 Task: Select the criteria, "greater than or equal to".
Action: Mouse moved to (159, 75)
Screenshot: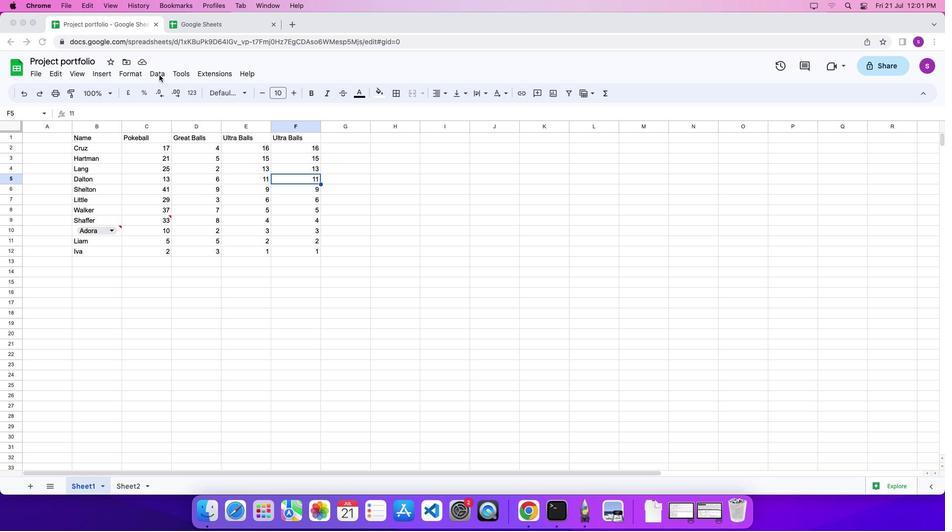 
Action: Mouse pressed left at (159, 75)
Screenshot: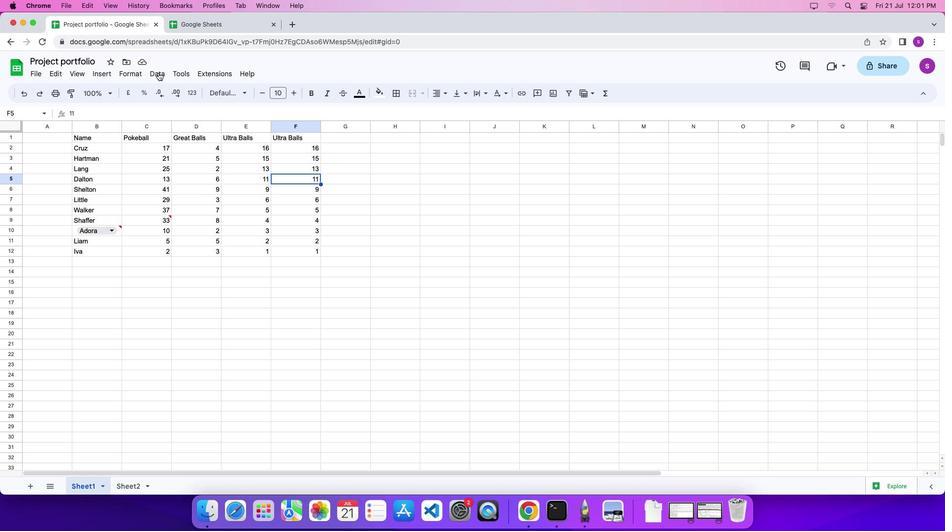
Action: Mouse moved to (158, 70)
Screenshot: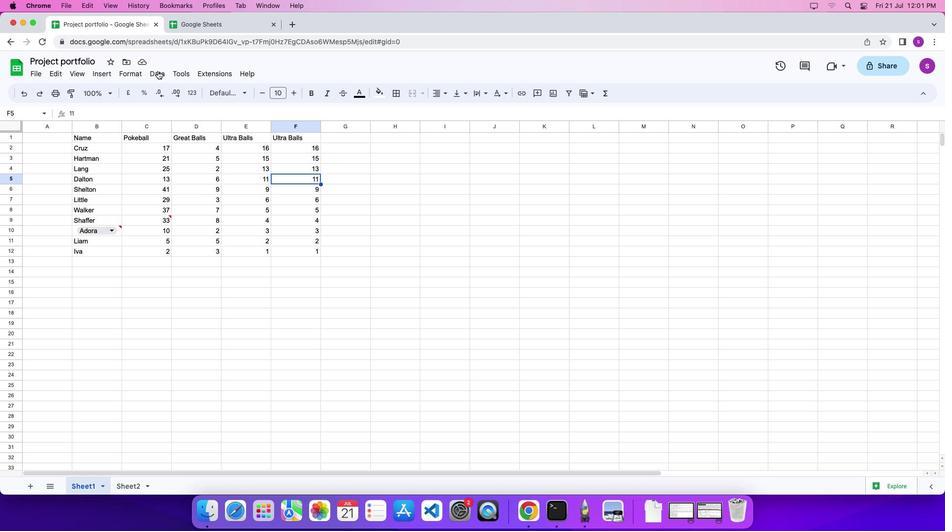 
Action: Mouse pressed left at (158, 70)
Screenshot: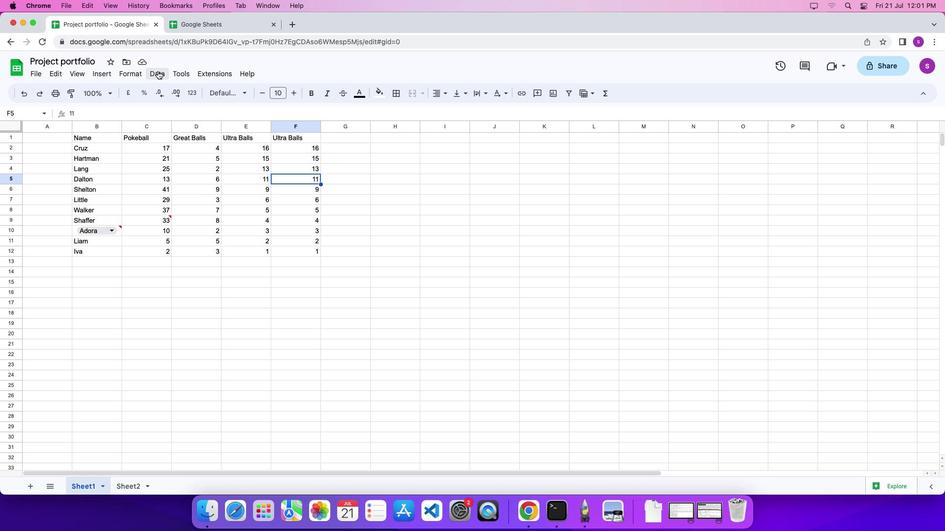 
Action: Mouse moved to (204, 272)
Screenshot: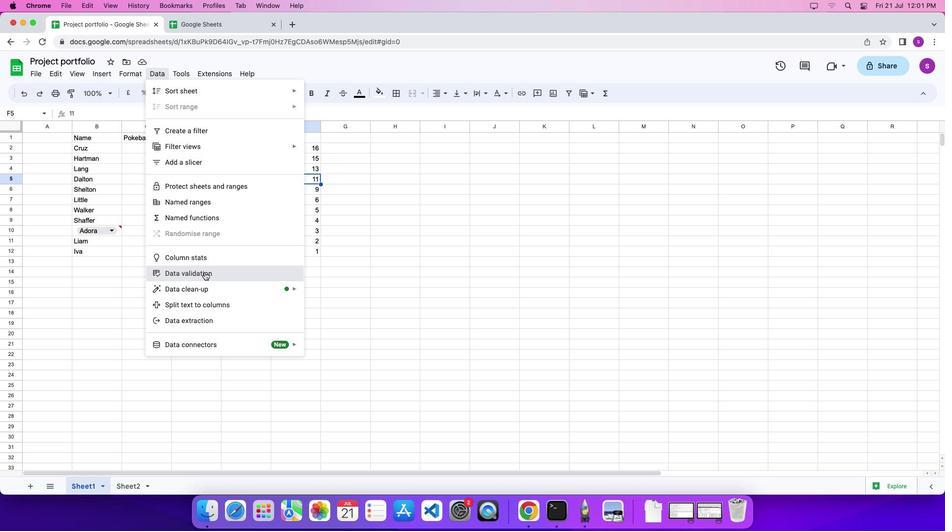 
Action: Mouse pressed left at (204, 272)
Screenshot: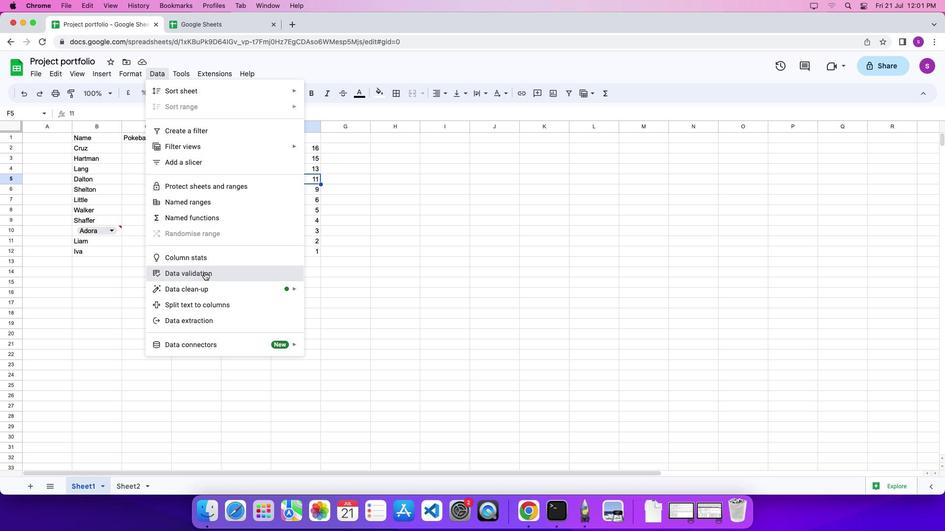 
Action: Mouse moved to (915, 202)
Screenshot: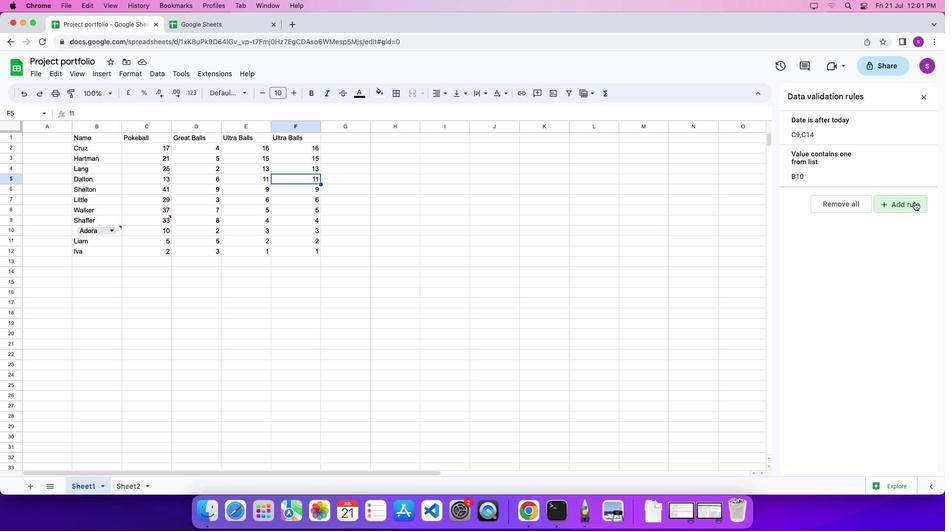 
Action: Mouse pressed left at (915, 202)
Screenshot: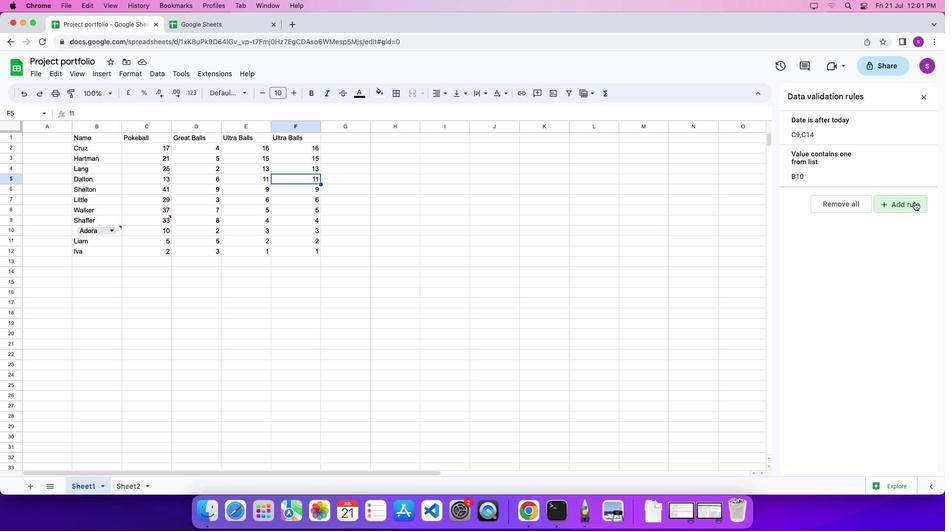
Action: Mouse moved to (896, 185)
Screenshot: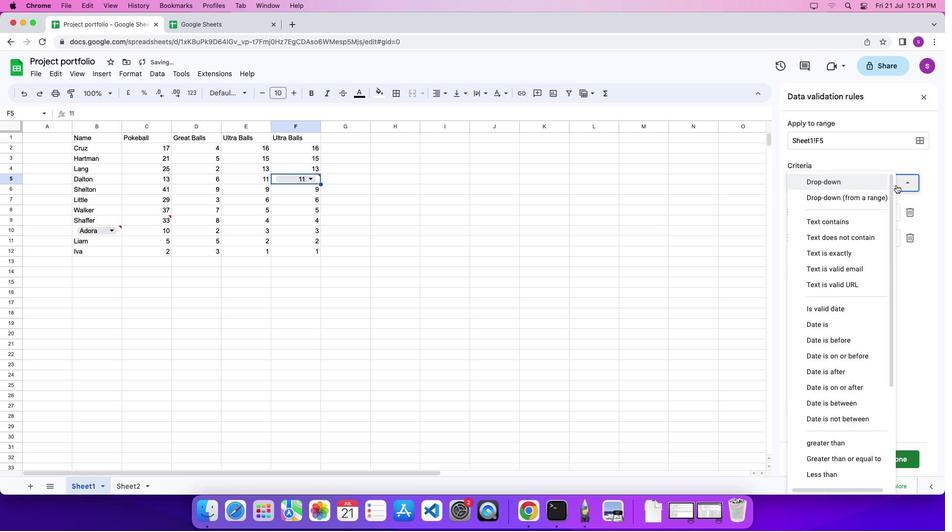 
Action: Mouse pressed left at (896, 185)
Screenshot: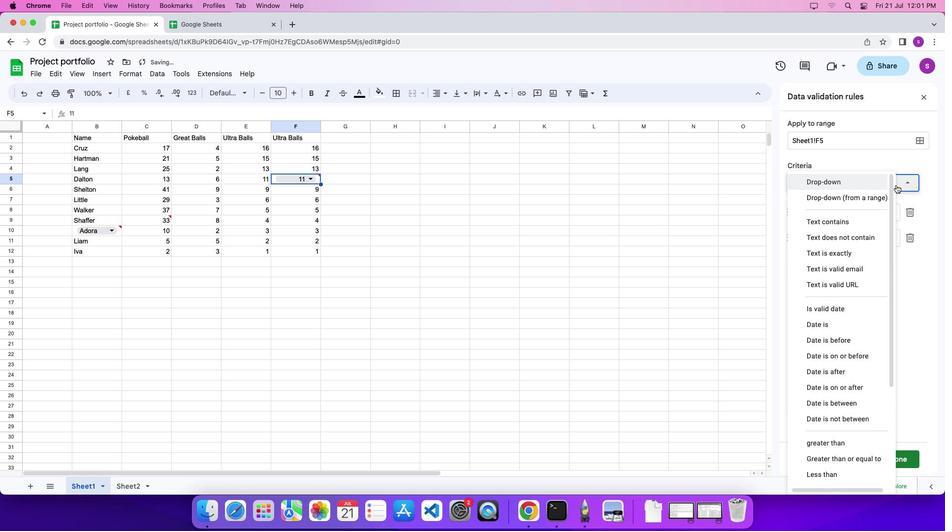 
Action: Mouse moved to (840, 457)
Screenshot: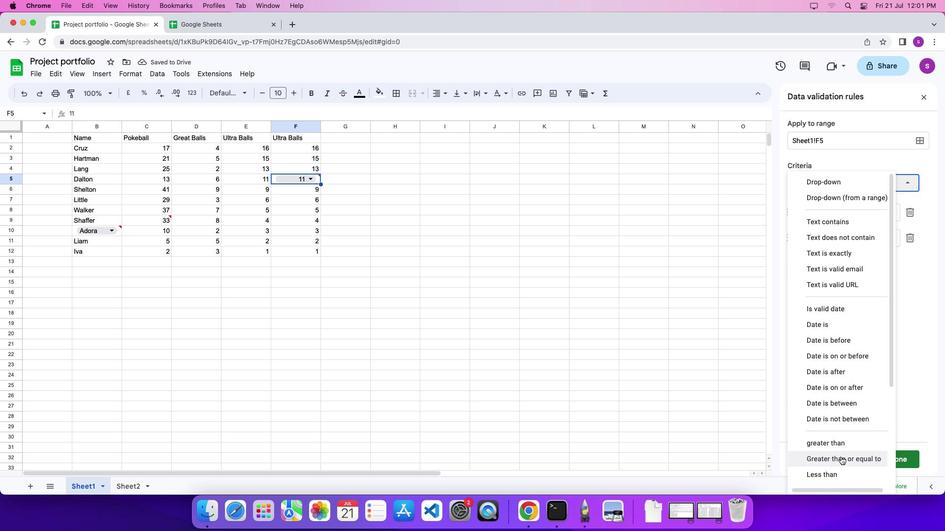 
Action: Mouse pressed left at (840, 457)
Screenshot: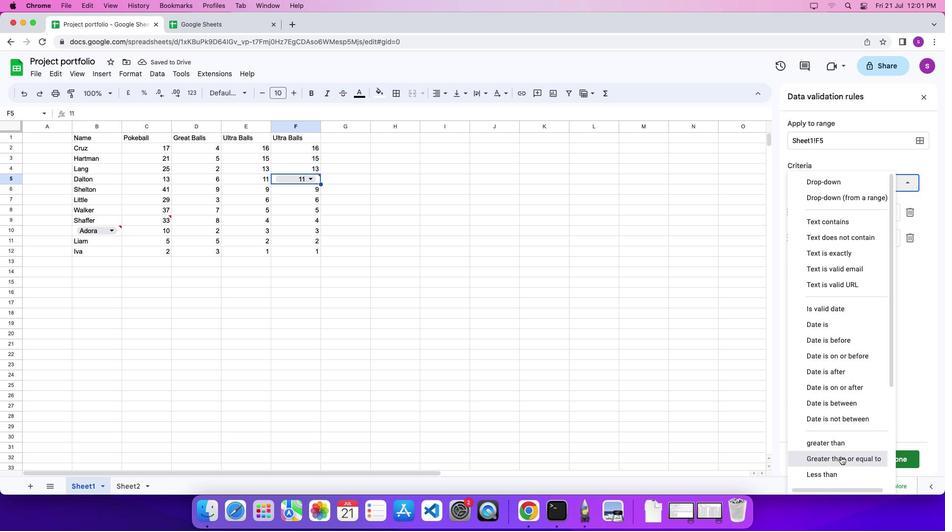 
